 Task: Discover hiking trails in the Ozarks between Eureka Springs, Arkansas, and Branson, Missouri.
Action: Mouse moved to (230, 81)
Screenshot: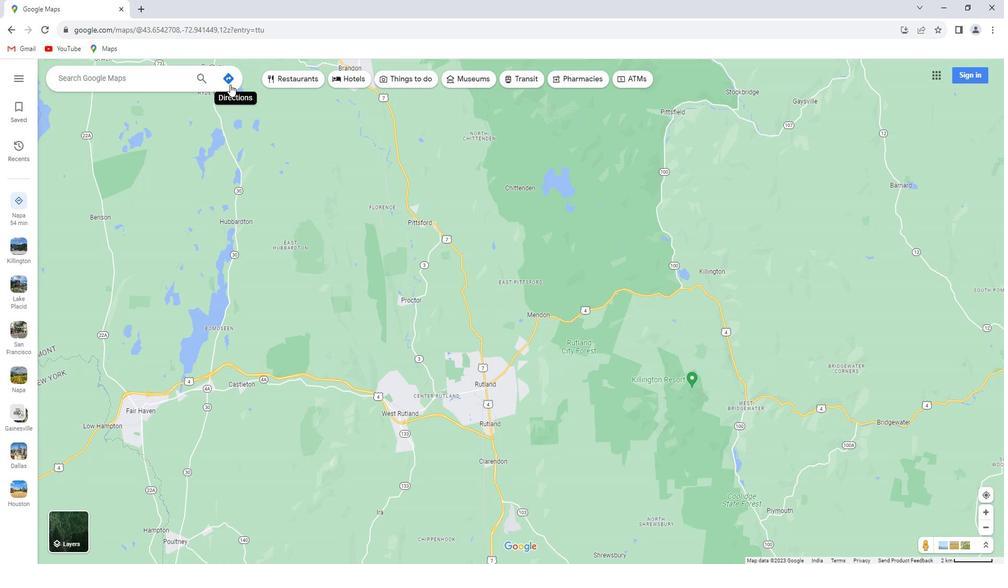 
Action: Mouse pressed left at (230, 81)
Screenshot: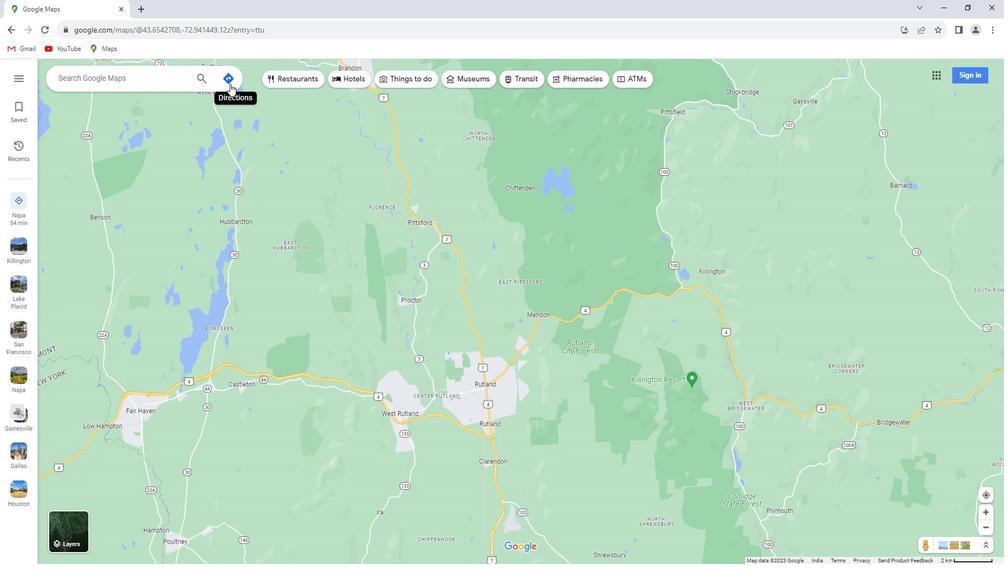 
Action: Mouse moved to (168, 100)
Screenshot: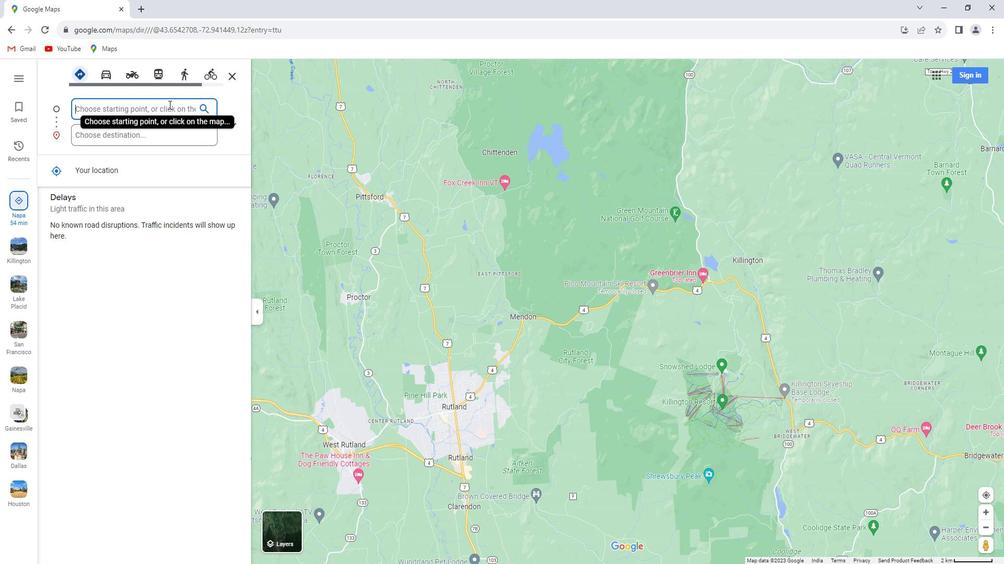 
Action: Mouse pressed left at (168, 100)
Screenshot: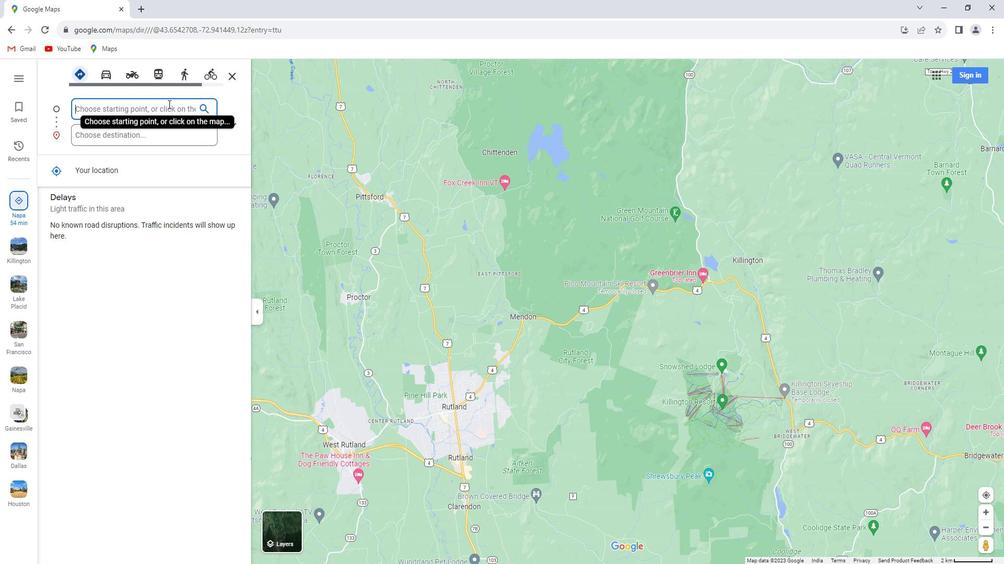 
Action: Key pressed <Key.shift>Eureka<Key.space><Key.shift>springs,<Key.space><Key.shift>arkana<Key.backspace>sas
Screenshot: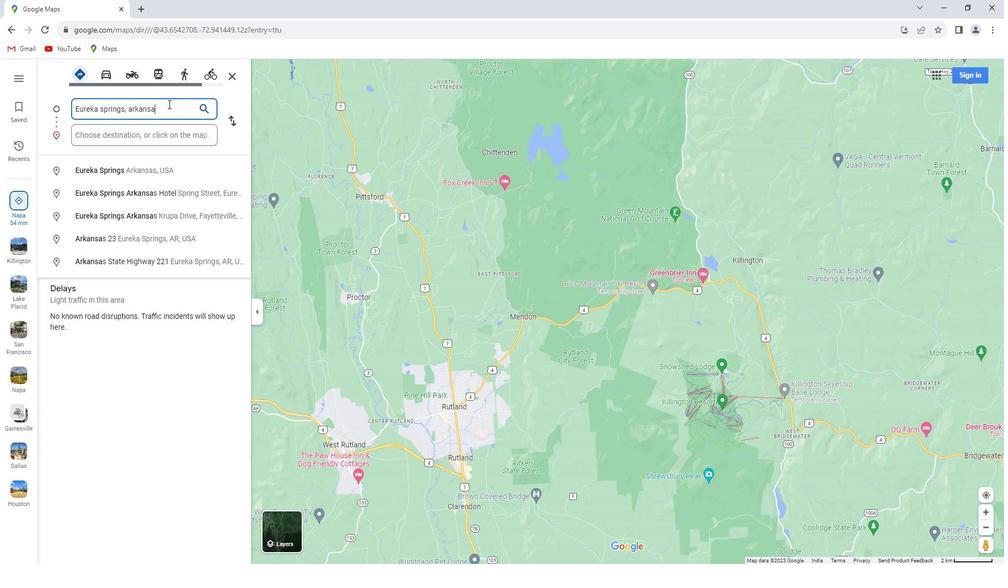 
Action: Mouse moved to (150, 127)
Screenshot: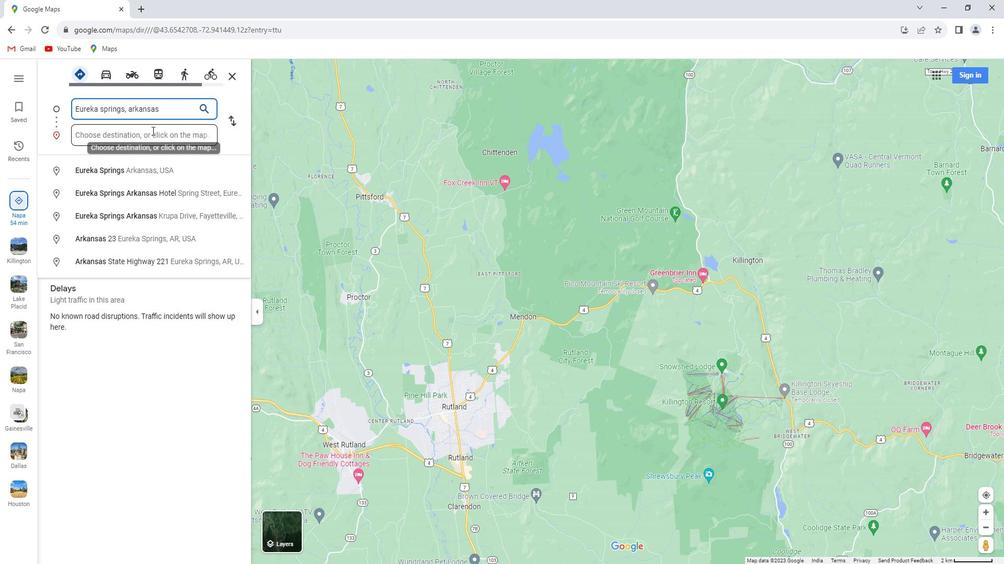 
Action: Mouse pressed left at (150, 127)
Screenshot: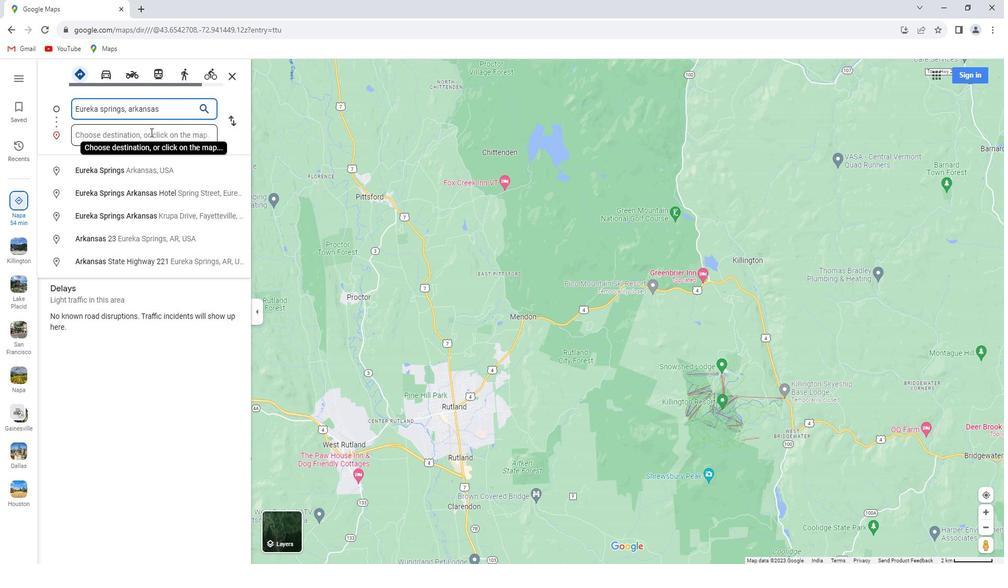 
Action: Key pressed <Key.shift>Branson,<Key.space><Key.shift>Missouri<Key.enter>
Screenshot: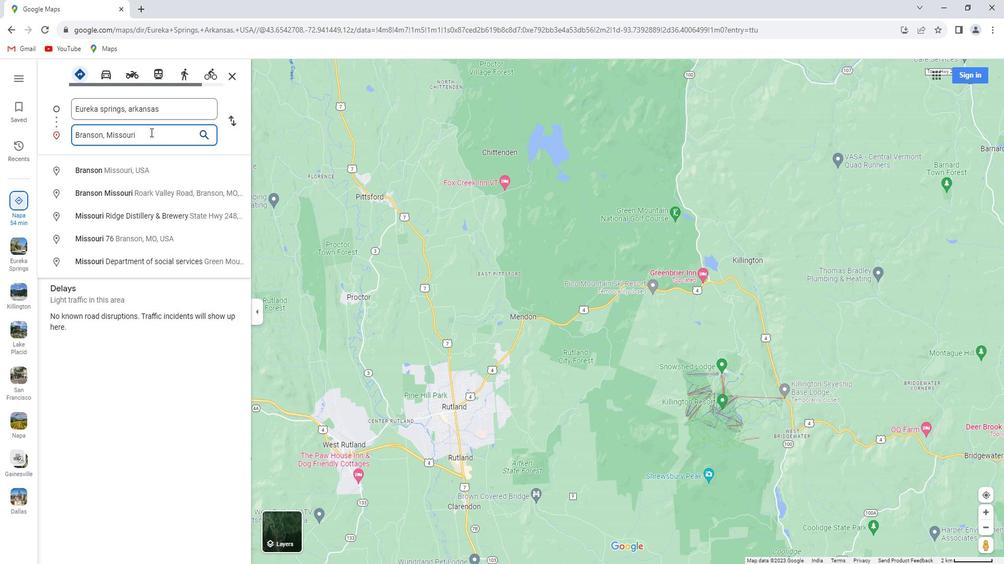 
Action: Mouse moved to (497, 70)
Screenshot: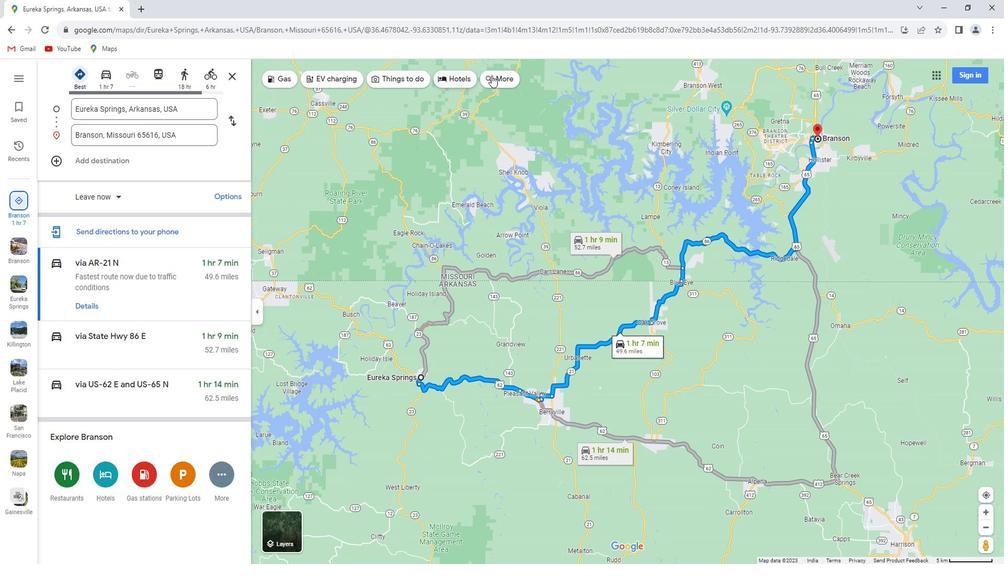 
Action: Mouse pressed left at (497, 70)
Screenshot: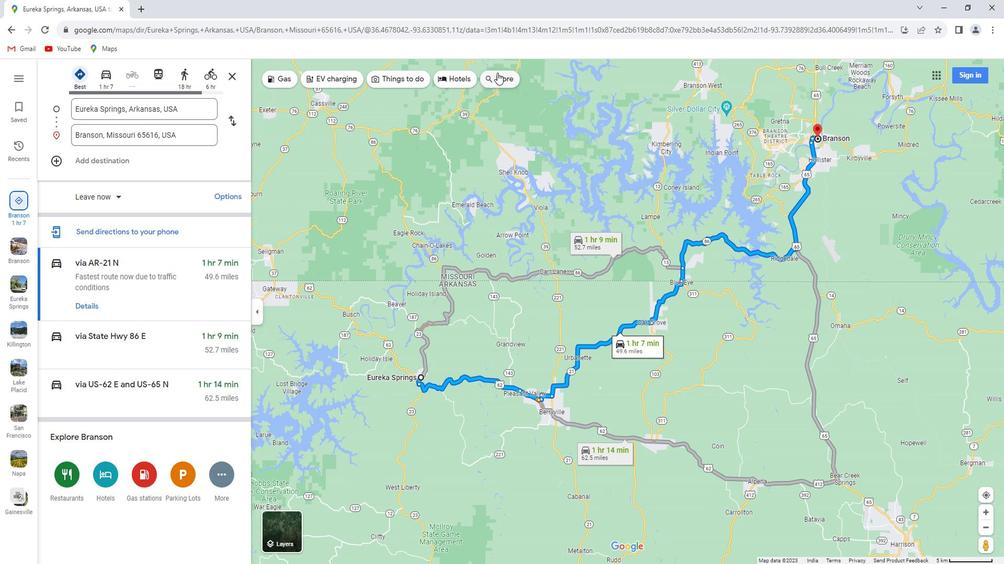 
Action: Mouse moved to (144, 75)
Screenshot: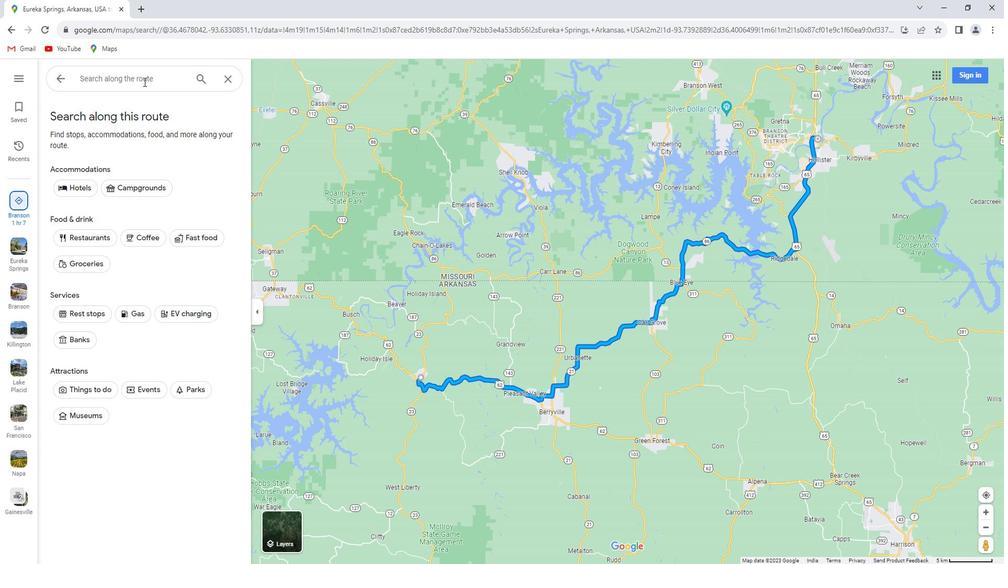 
Action: Mouse pressed left at (144, 75)
Screenshot: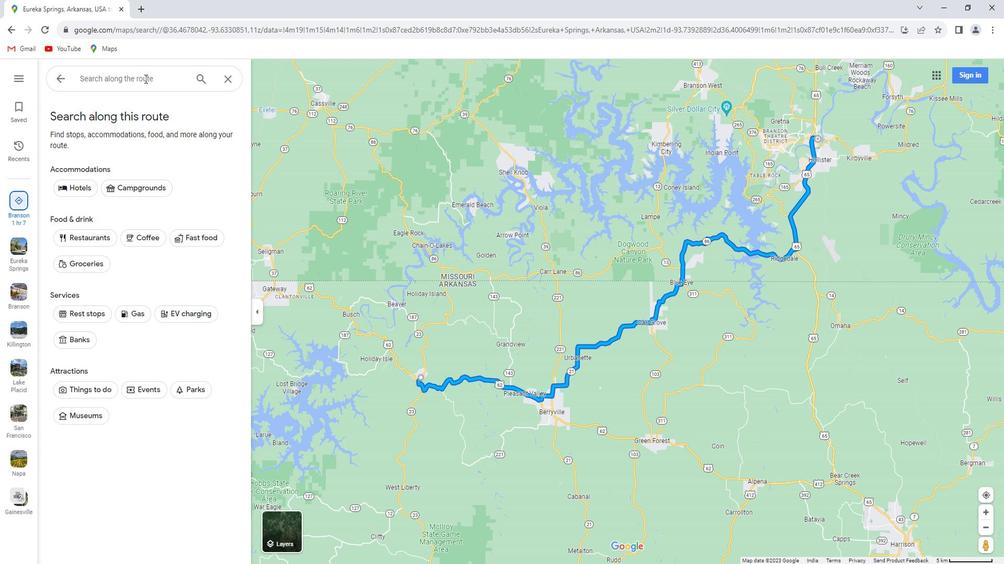 
Action: Key pressed hiking<Key.space>trails<Key.space>in<Key.space>the<Key.space><Key.shift>Ozarks<Key.enter>
Screenshot: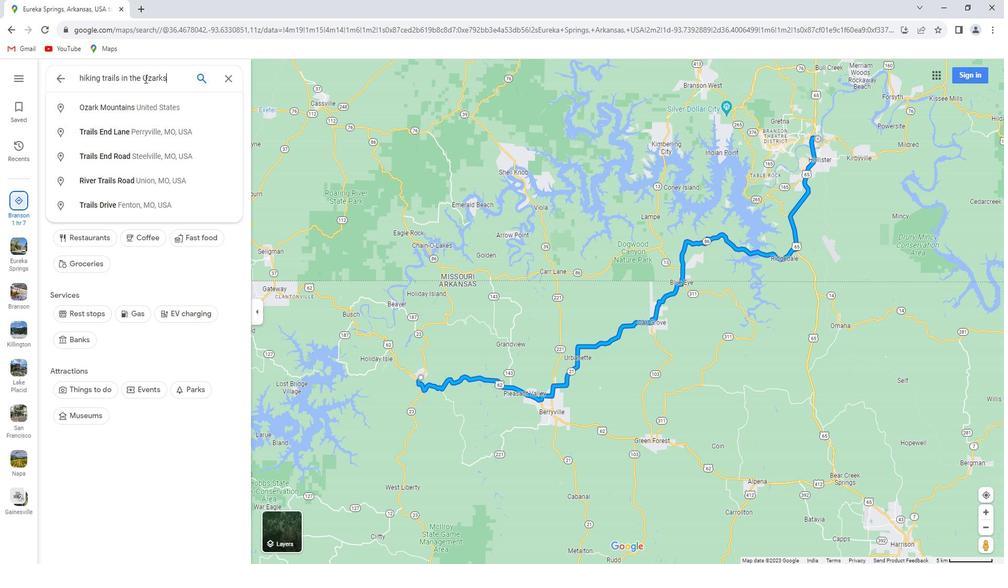 
Action: Mouse moved to (168, 111)
Screenshot: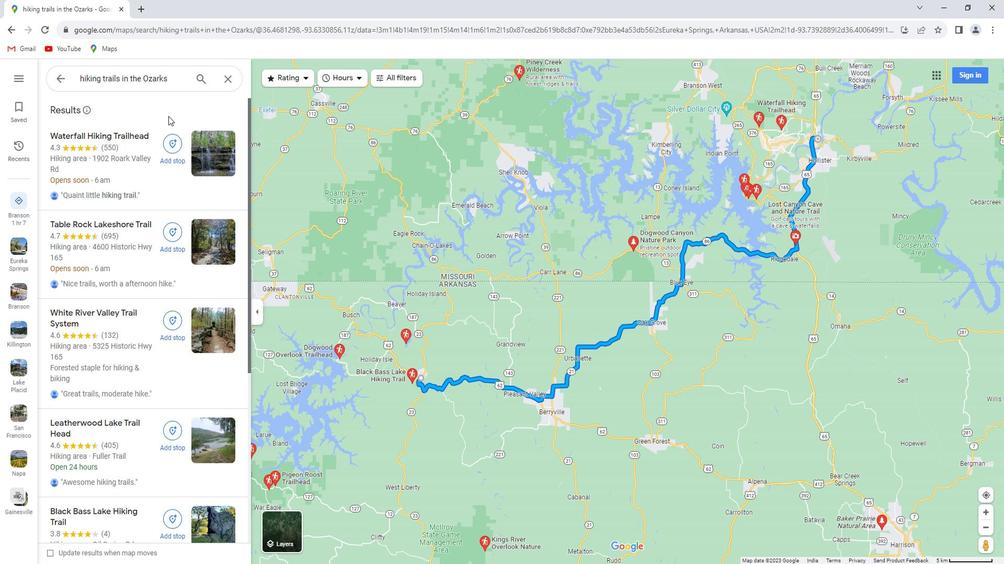 
